 Task: Select the inherit option in the diff decorations ignore trim whitespace.
Action: Mouse moved to (17, 468)
Screenshot: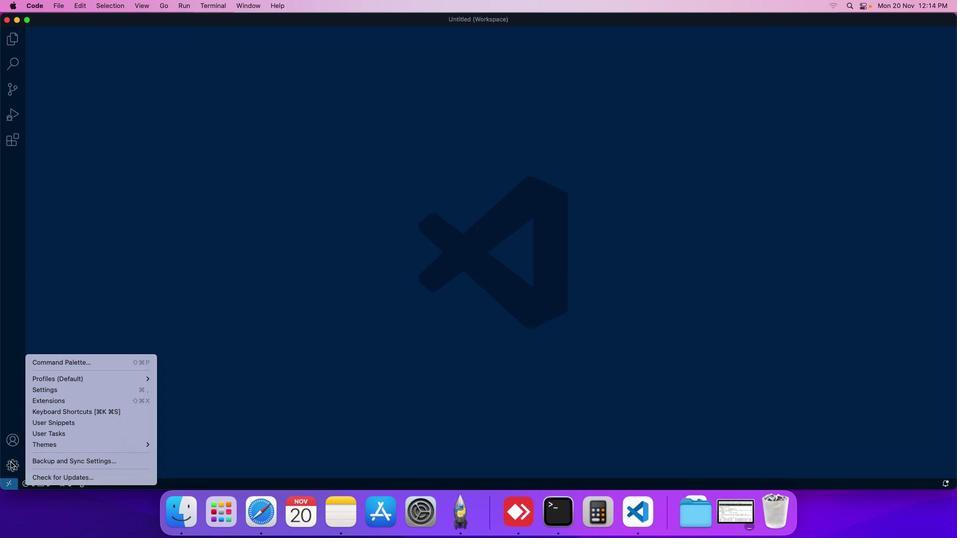 
Action: Mouse pressed left at (17, 468)
Screenshot: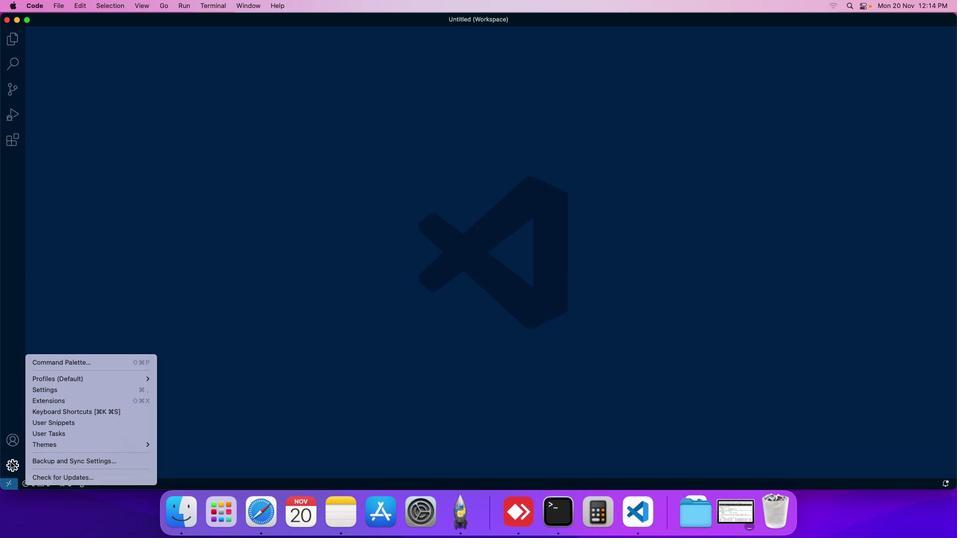 
Action: Mouse moved to (37, 398)
Screenshot: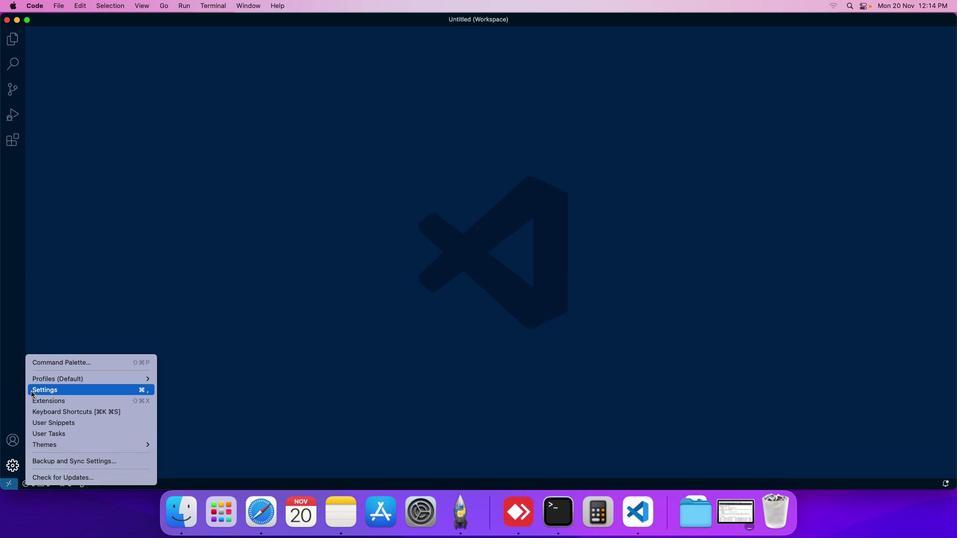 
Action: Mouse pressed left at (37, 398)
Screenshot: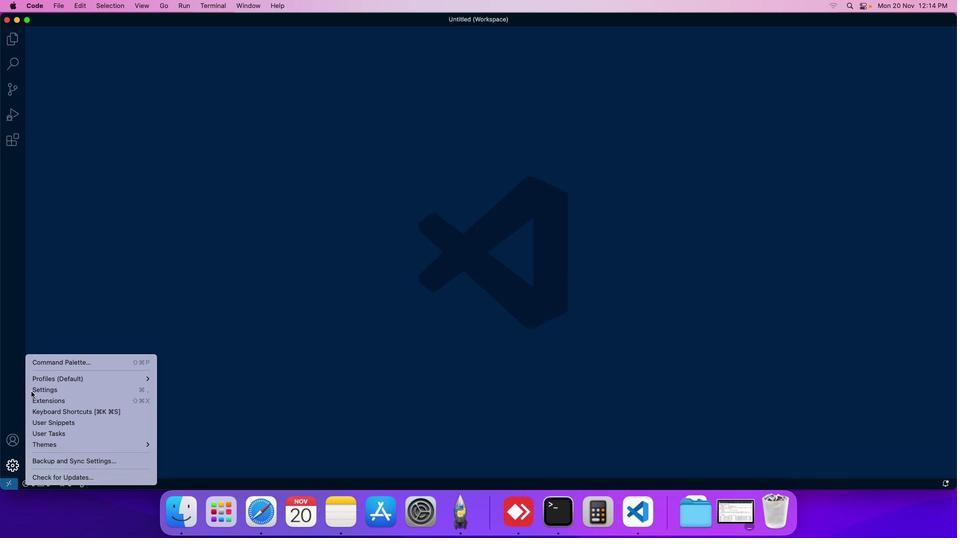
Action: Mouse moved to (233, 86)
Screenshot: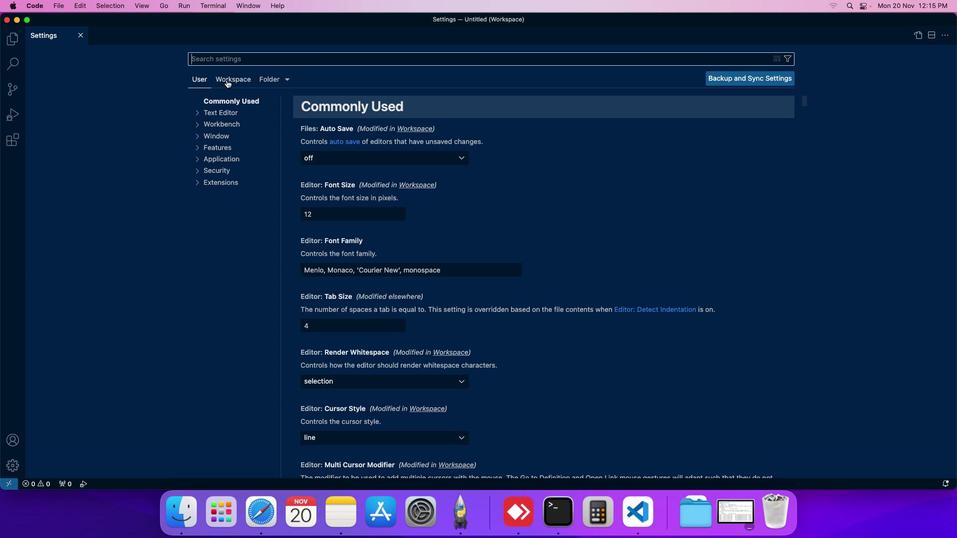 
Action: Mouse pressed left at (233, 86)
Screenshot: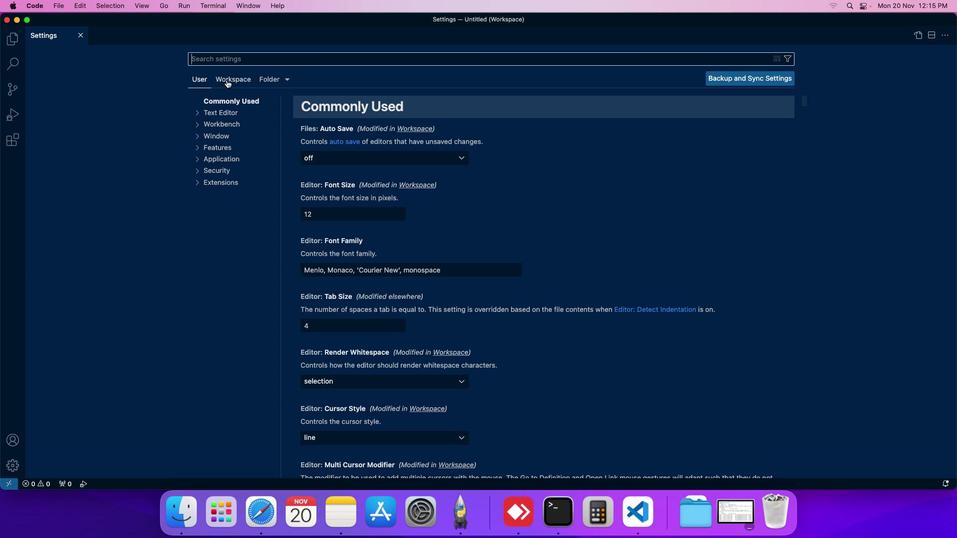 
Action: Mouse moved to (215, 155)
Screenshot: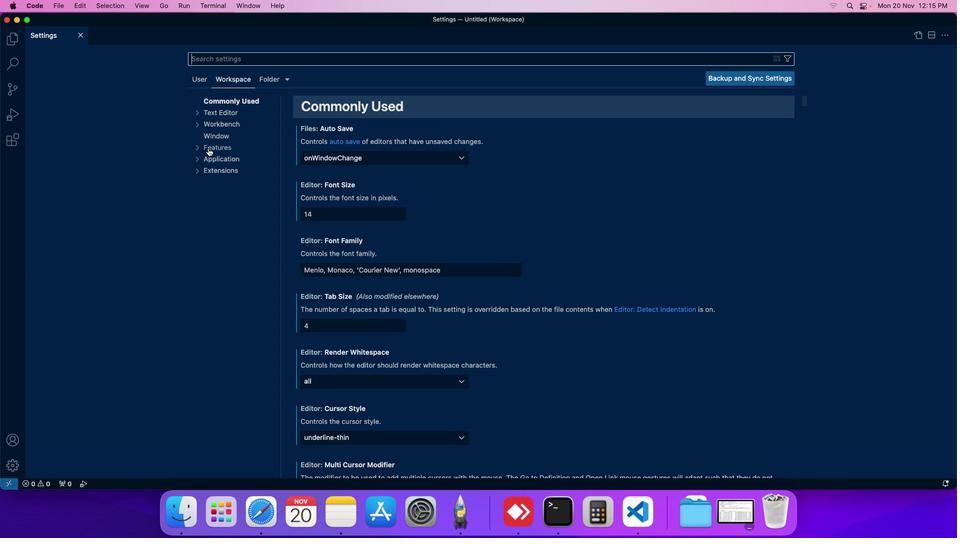
Action: Mouse pressed left at (215, 155)
Screenshot: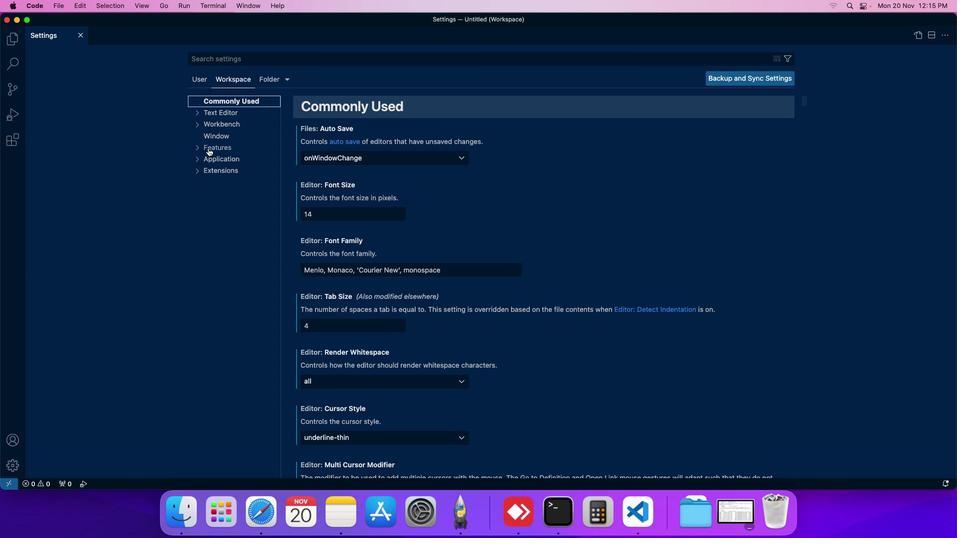 
Action: Mouse moved to (229, 226)
Screenshot: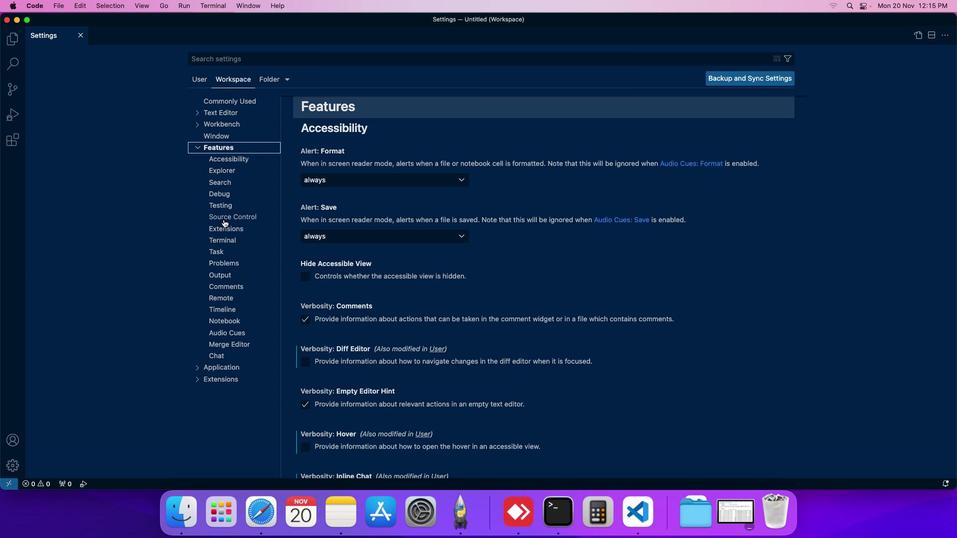 
Action: Mouse pressed left at (229, 226)
Screenshot: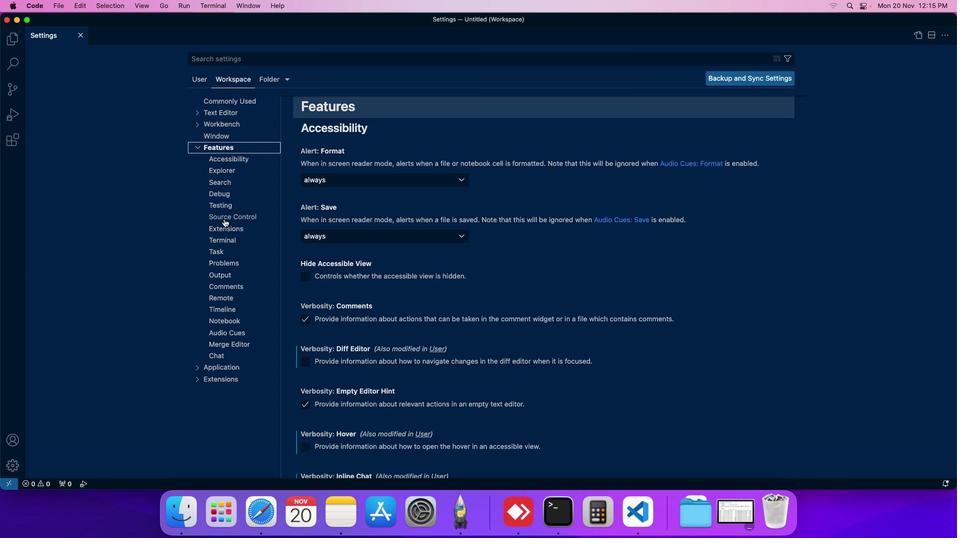 
Action: Mouse moved to (309, 242)
Screenshot: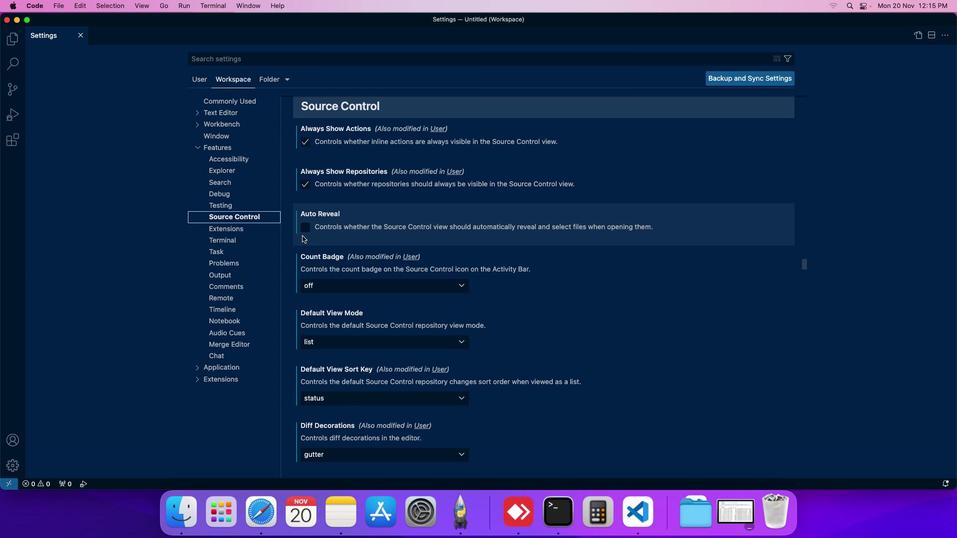
Action: Mouse scrolled (309, 242) with delta (6, 5)
Screenshot: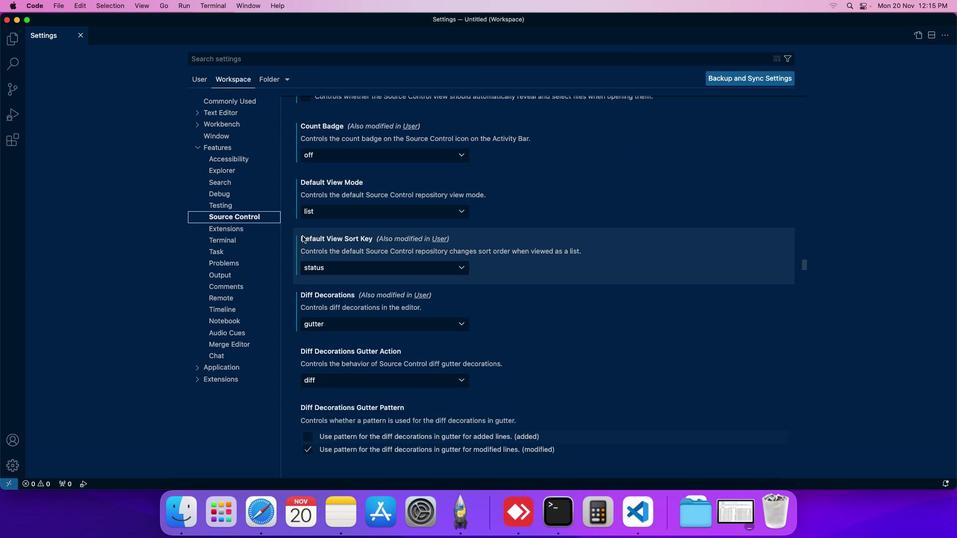 
Action: Mouse moved to (311, 243)
Screenshot: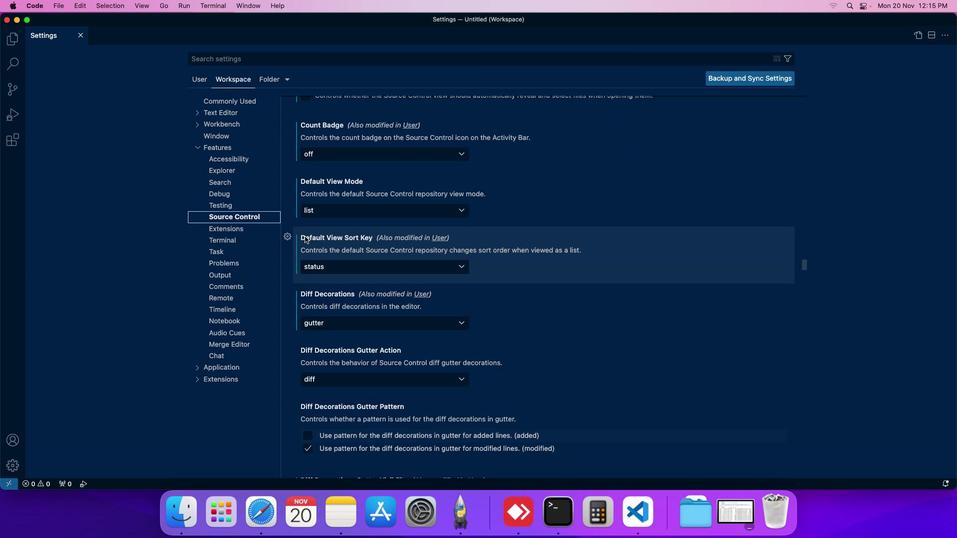 
Action: Mouse scrolled (311, 243) with delta (6, 5)
Screenshot: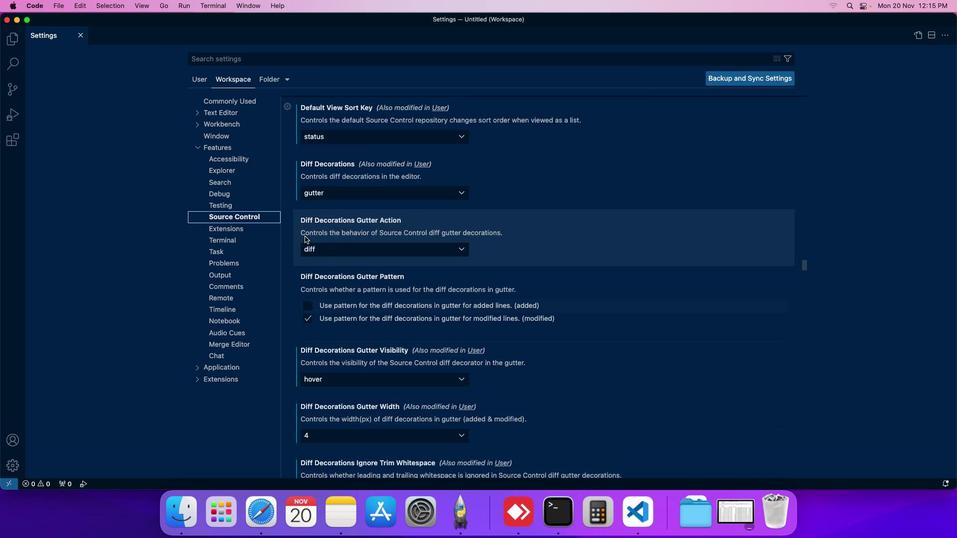 
Action: Mouse scrolled (311, 243) with delta (6, 5)
Screenshot: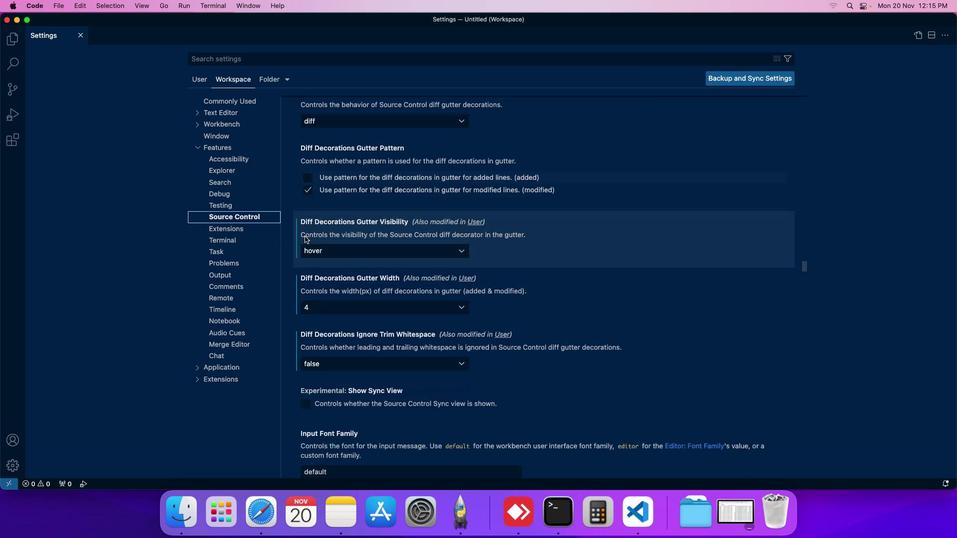 
Action: Mouse scrolled (311, 243) with delta (6, 5)
Screenshot: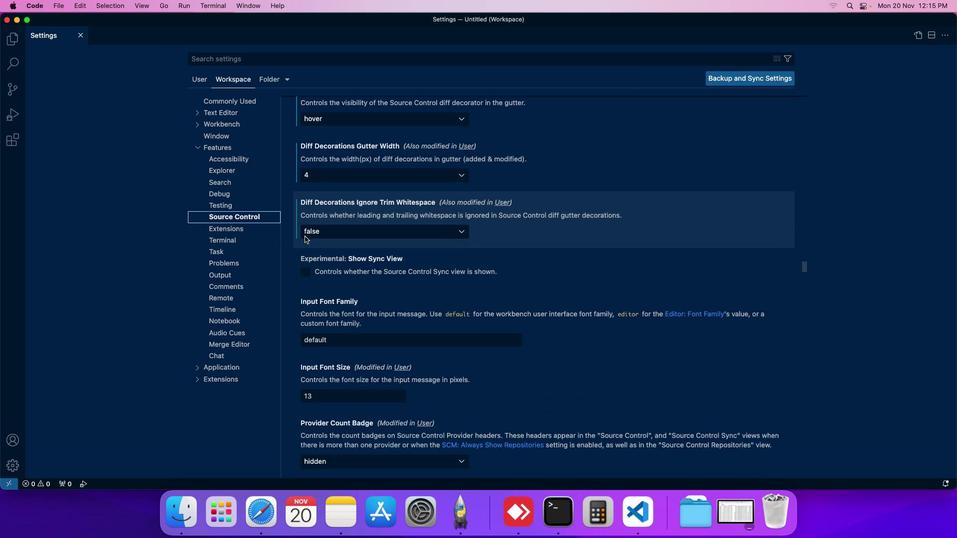 
Action: Mouse moved to (406, 237)
Screenshot: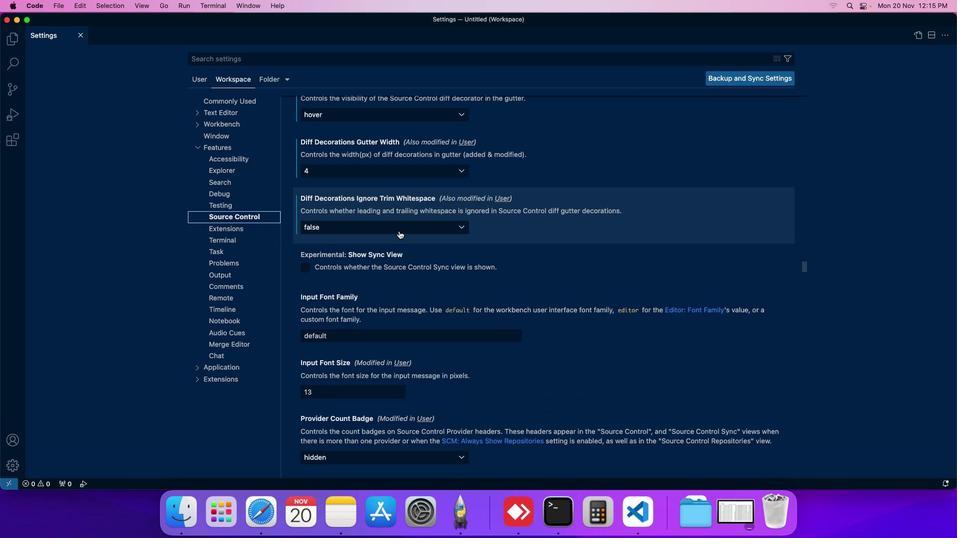 
Action: Mouse pressed left at (406, 237)
Screenshot: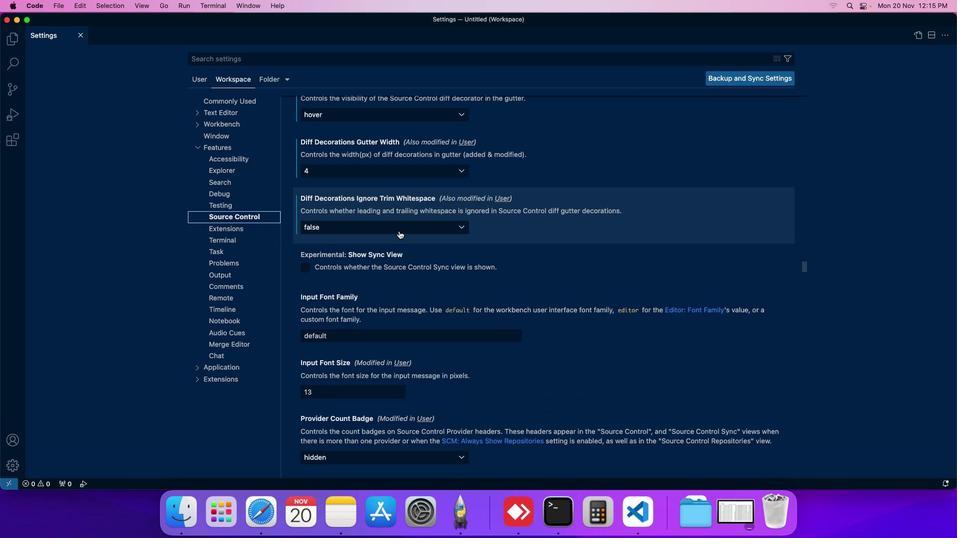 
Action: Mouse moved to (372, 268)
Screenshot: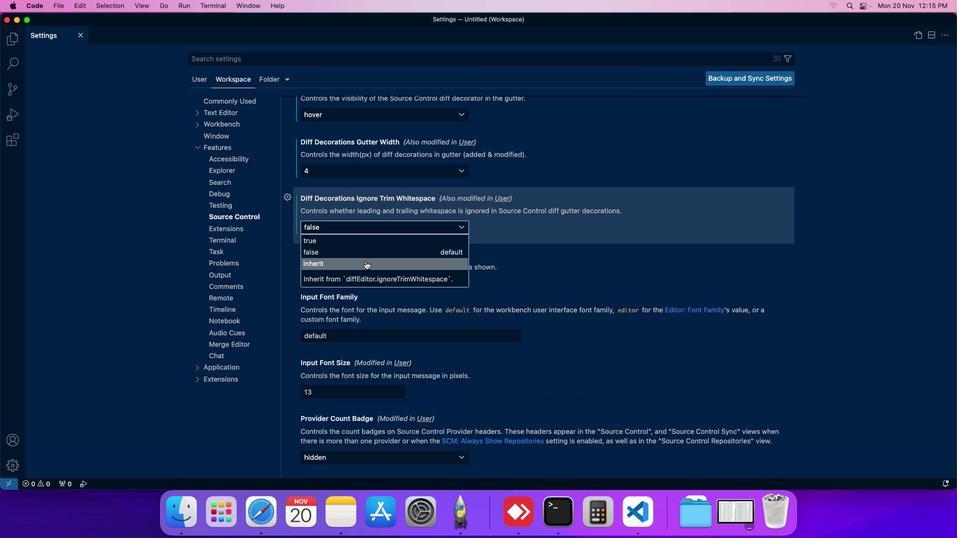 
Action: Mouse pressed left at (372, 268)
Screenshot: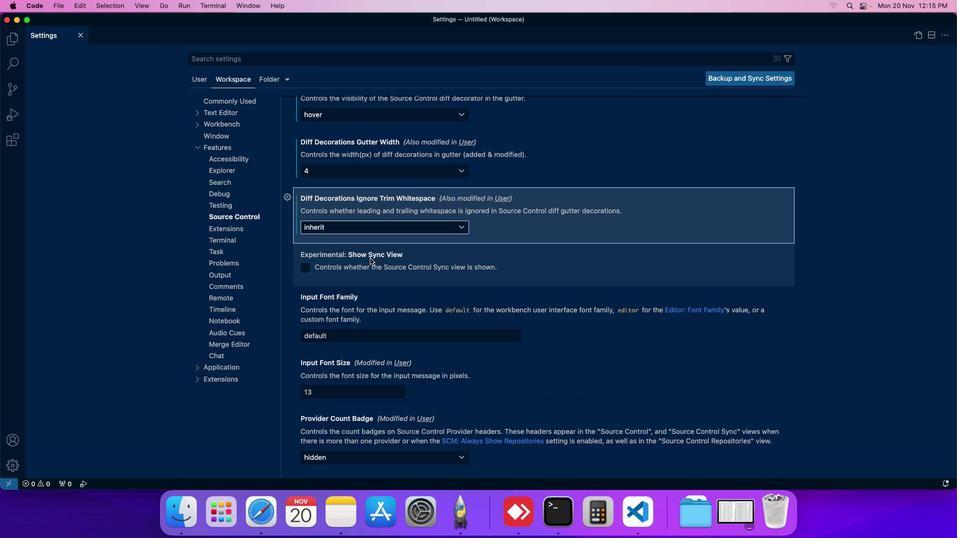 
Action: Mouse moved to (386, 241)
Screenshot: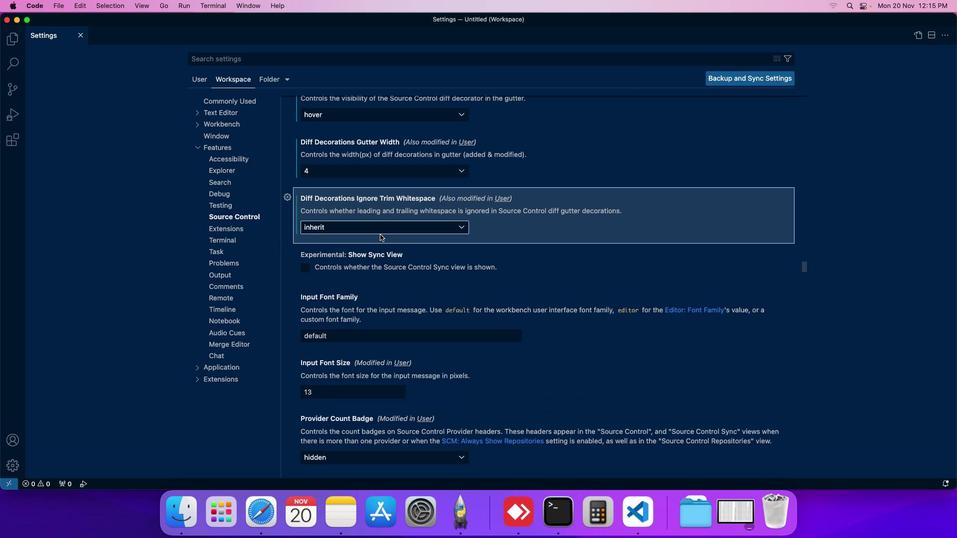 
